Task: Change the gender to prefer not to say.
Action: Mouse moved to (724, 99)
Screenshot: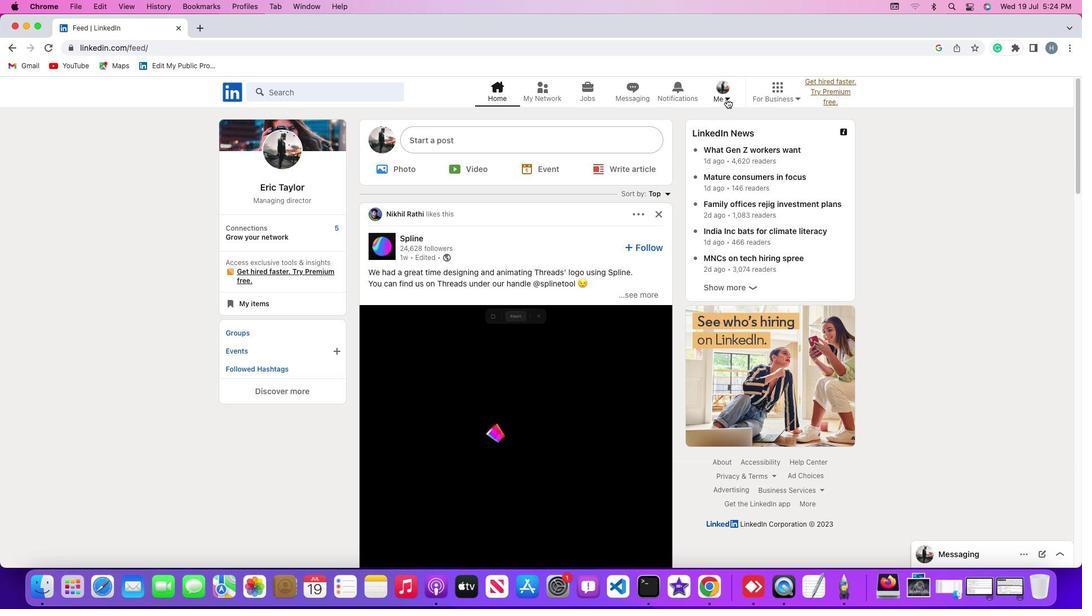 
Action: Mouse pressed left at (724, 99)
Screenshot: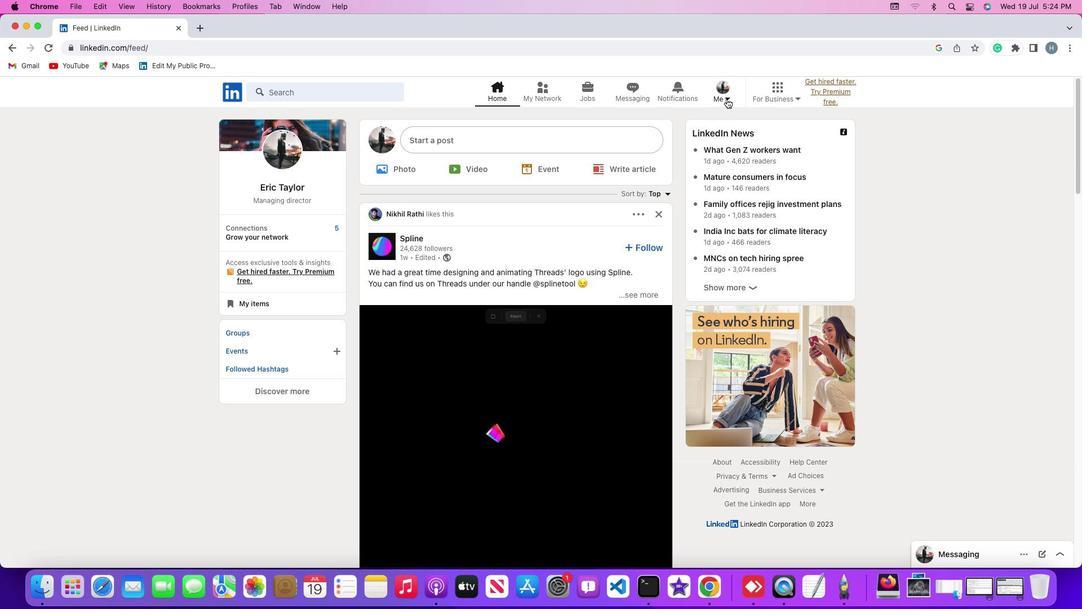 
Action: Mouse moved to (726, 98)
Screenshot: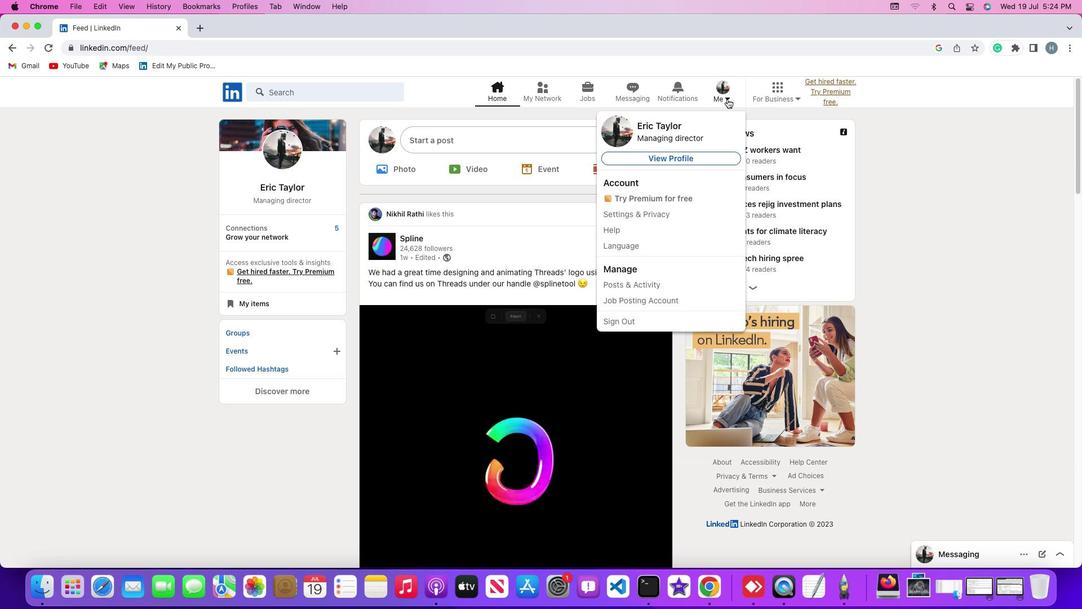 
Action: Mouse pressed left at (726, 98)
Screenshot: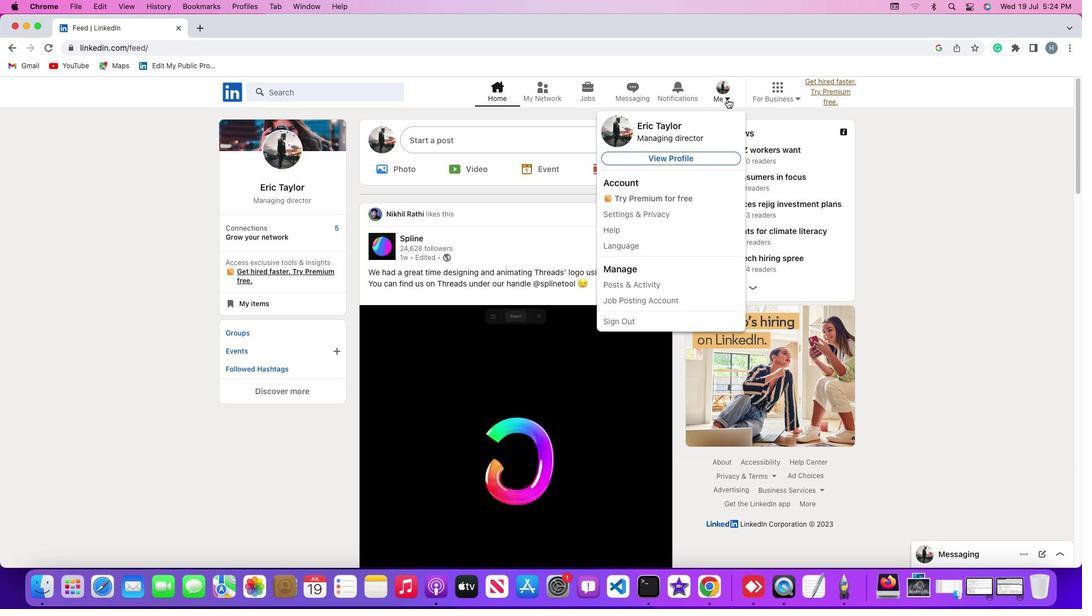 
Action: Mouse moved to (661, 212)
Screenshot: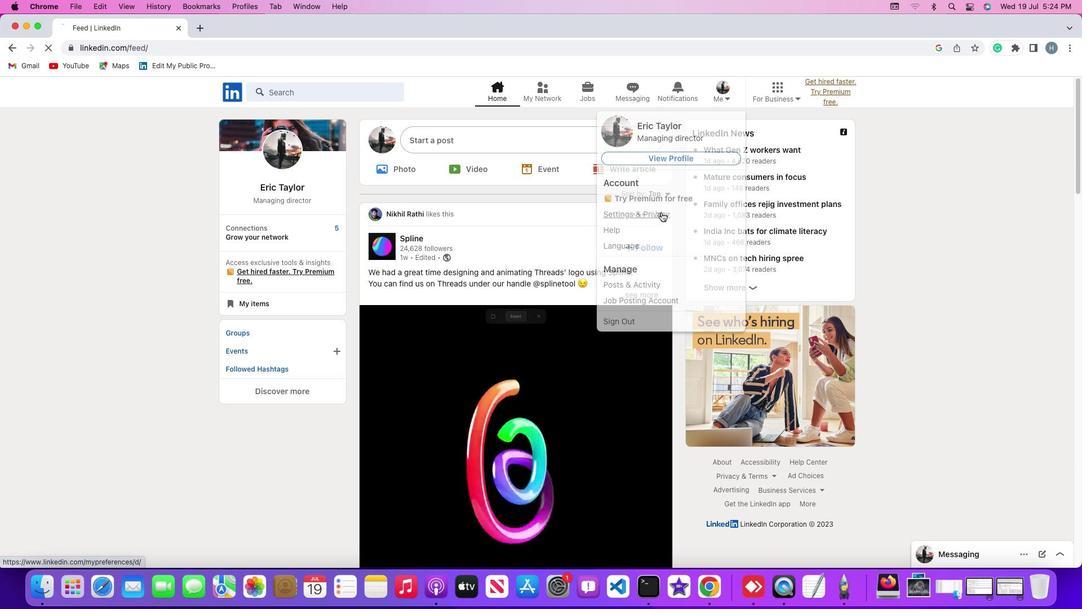 
Action: Mouse pressed left at (661, 212)
Screenshot: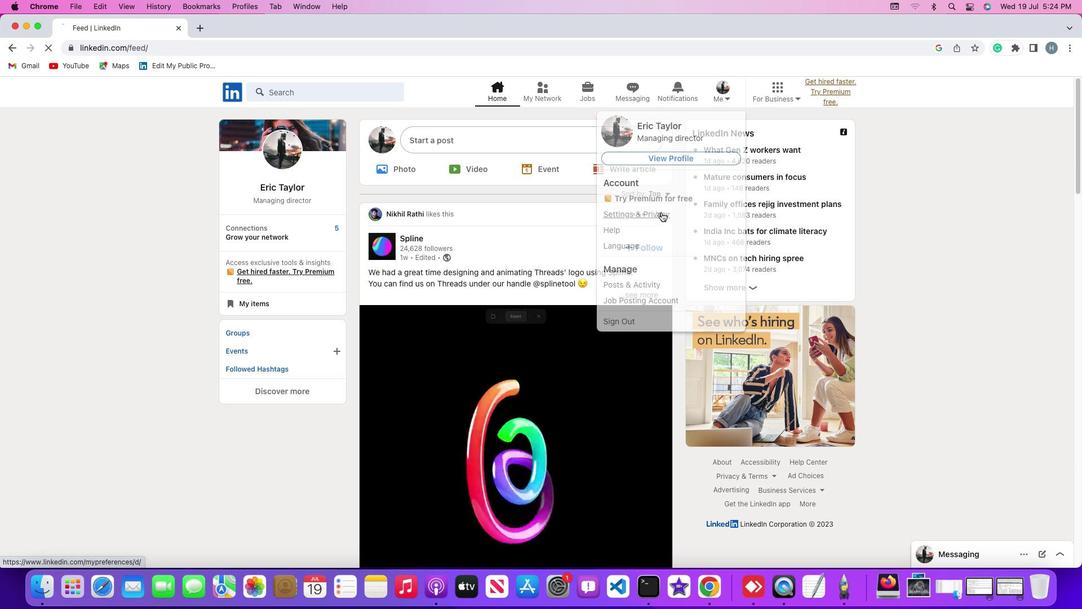 
Action: Mouse moved to (90, 301)
Screenshot: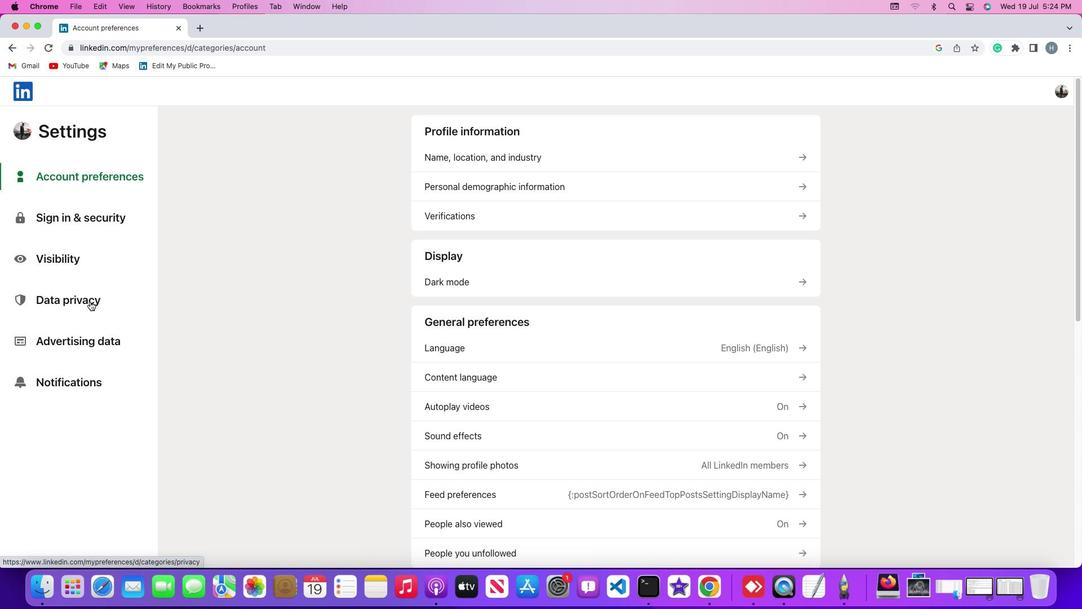 
Action: Mouse pressed left at (90, 301)
Screenshot: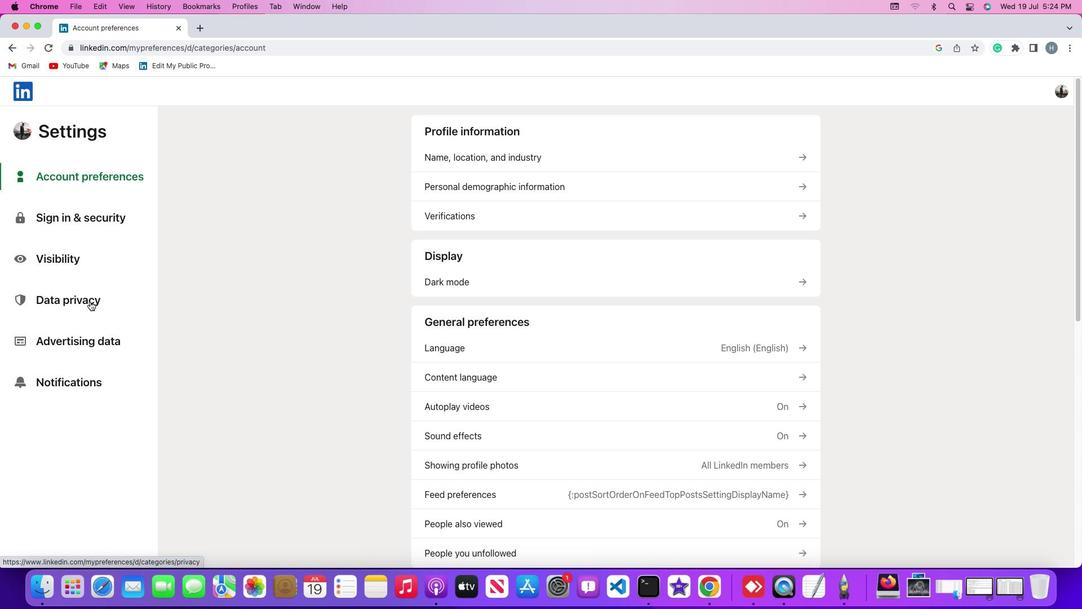 
Action: Mouse pressed left at (90, 301)
Screenshot: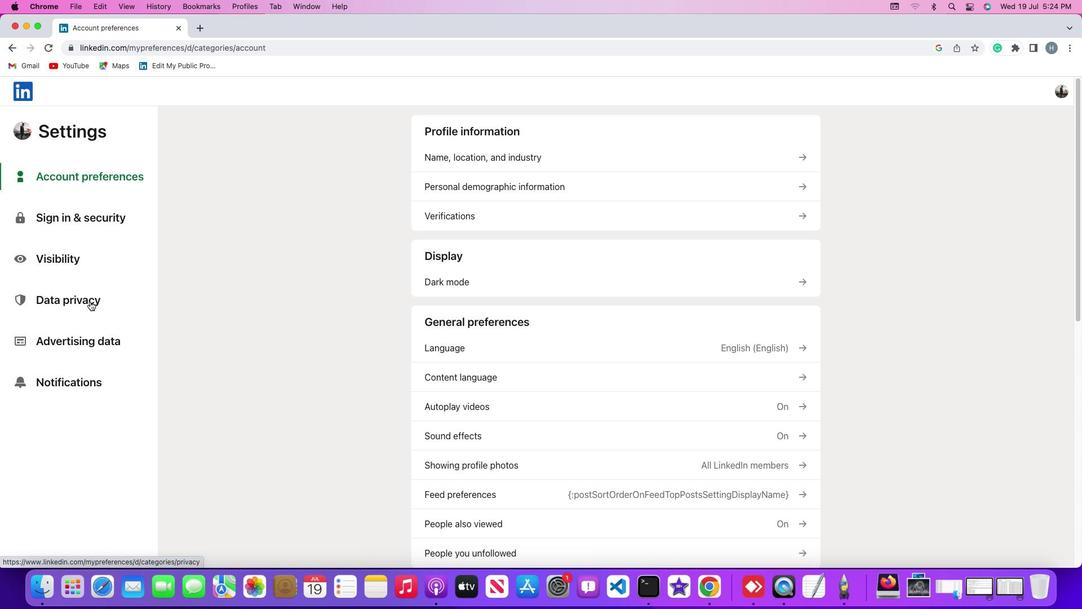 
Action: Mouse moved to (456, 278)
Screenshot: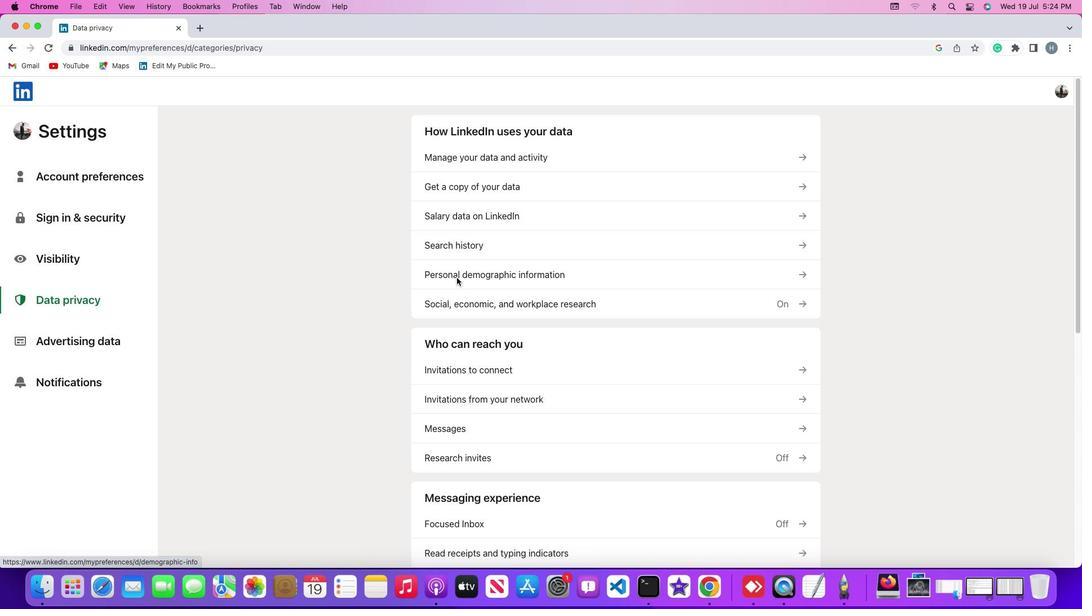 
Action: Mouse pressed left at (456, 278)
Screenshot: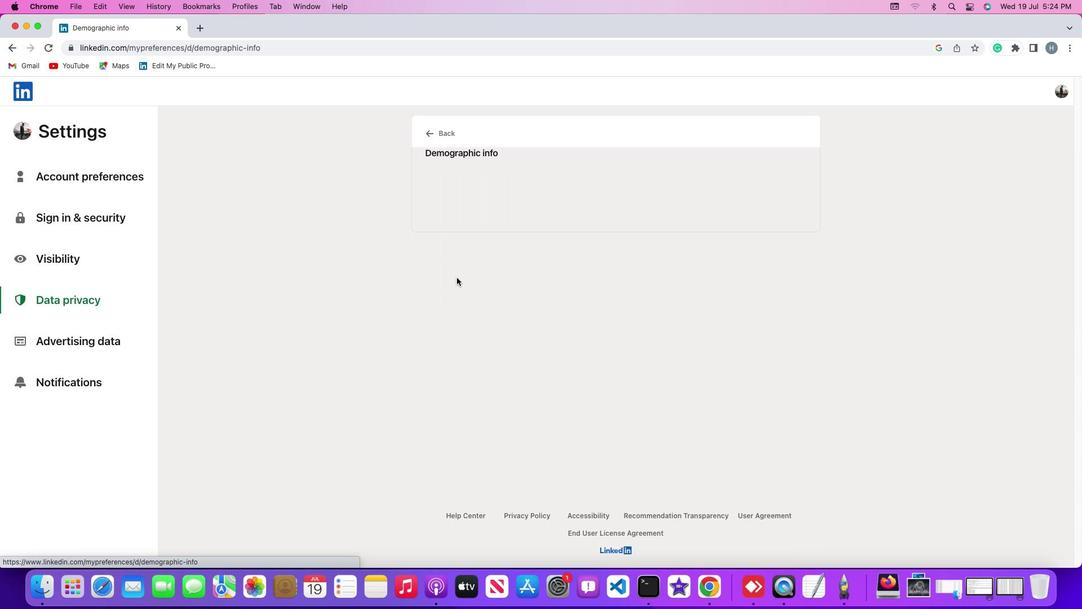 
Action: Mouse moved to (473, 282)
Screenshot: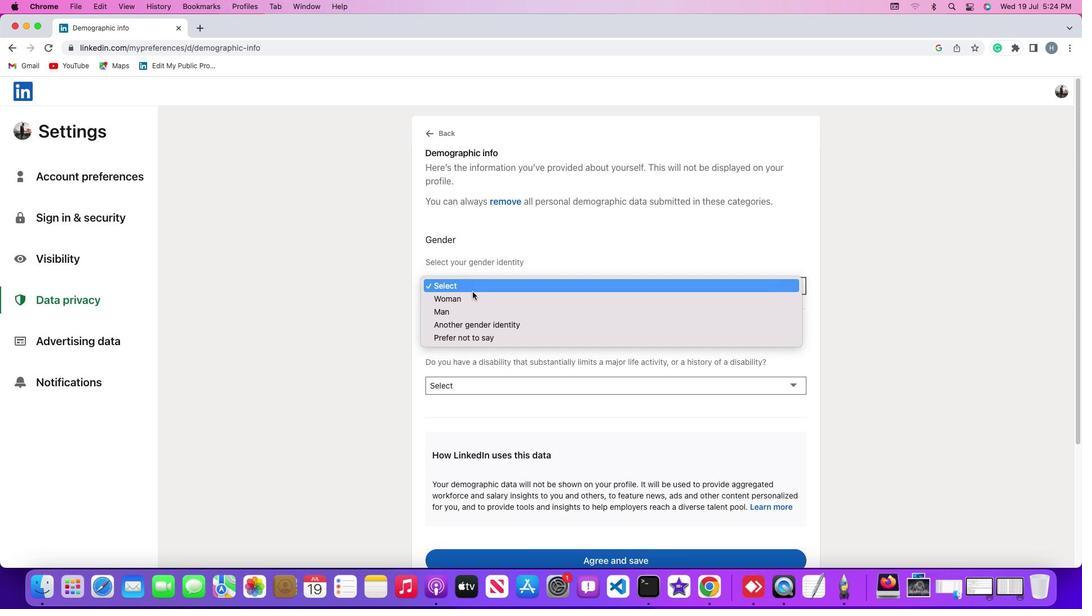 
Action: Mouse pressed left at (473, 282)
Screenshot: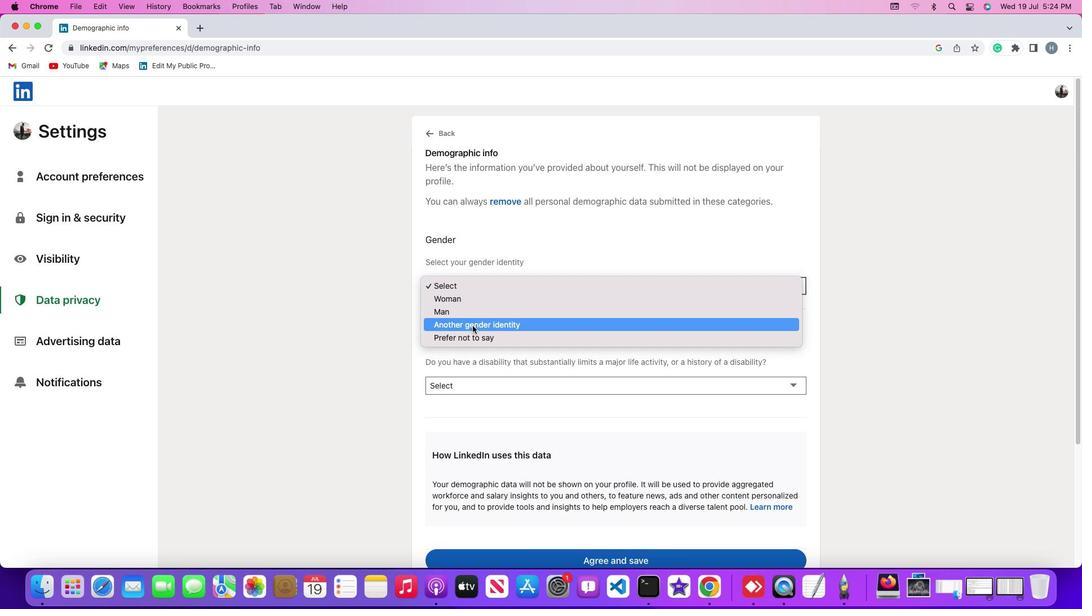 
Action: Mouse moved to (473, 339)
Screenshot: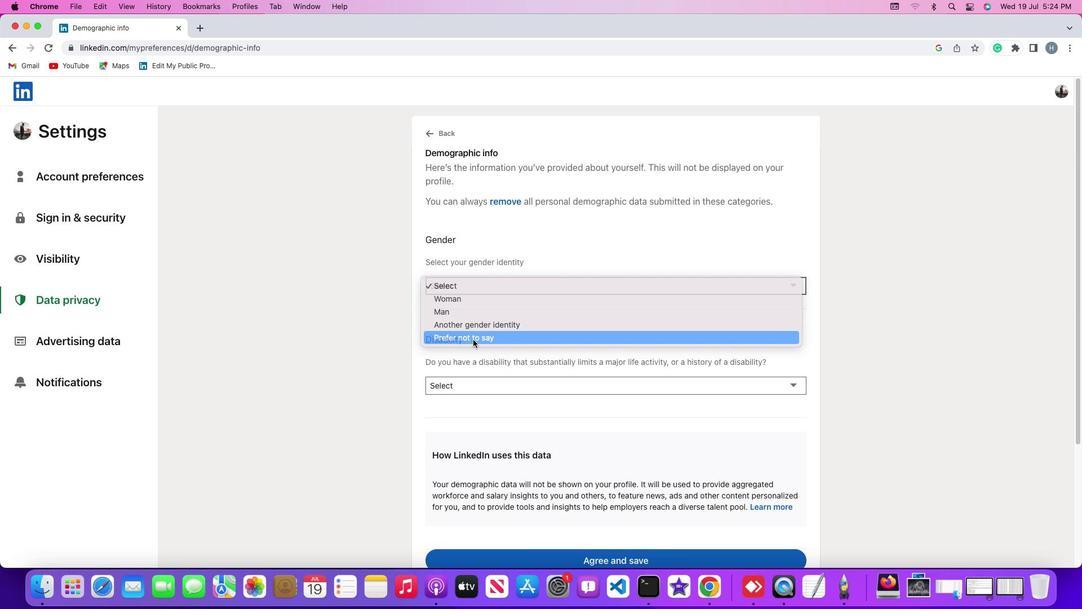 
Action: Mouse pressed left at (473, 339)
Screenshot: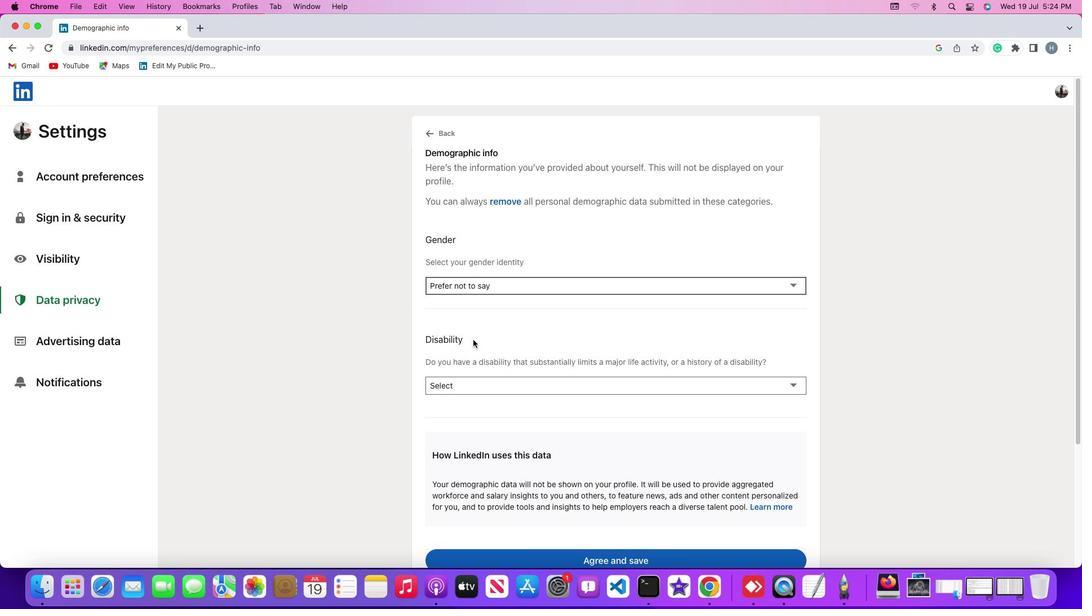 
